 Task: Enable the option "Access unit delimiters" for "H.264/MPEG-4 Part 10/AVC encoder (x264 10-bit).
Action: Mouse moved to (105, 11)
Screenshot: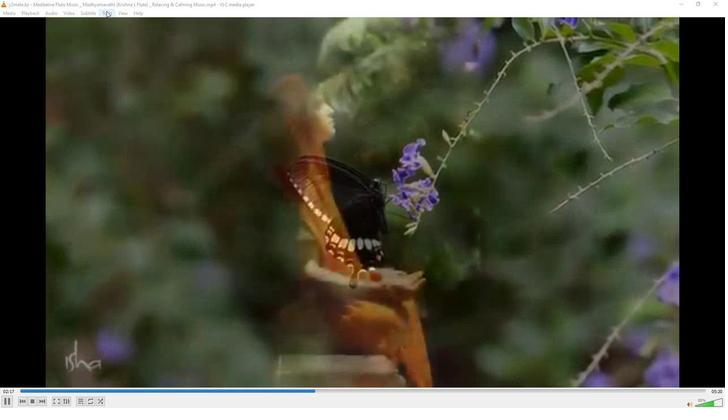 
Action: Mouse pressed left at (105, 11)
Screenshot: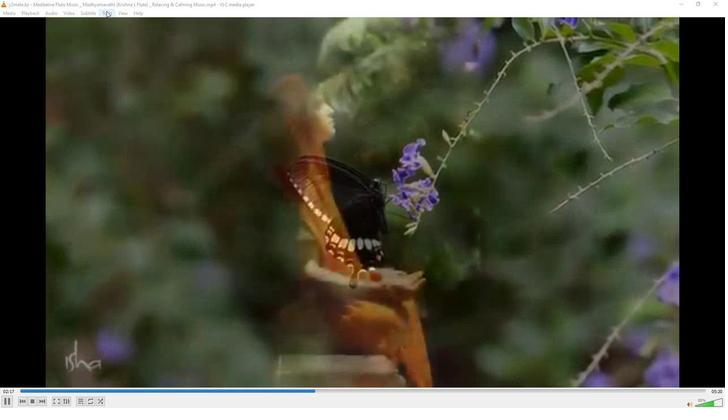 
Action: Mouse moved to (120, 105)
Screenshot: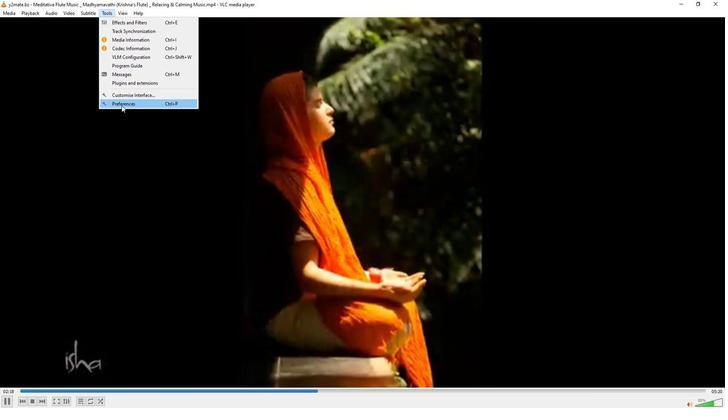 
Action: Mouse pressed left at (120, 105)
Screenshot: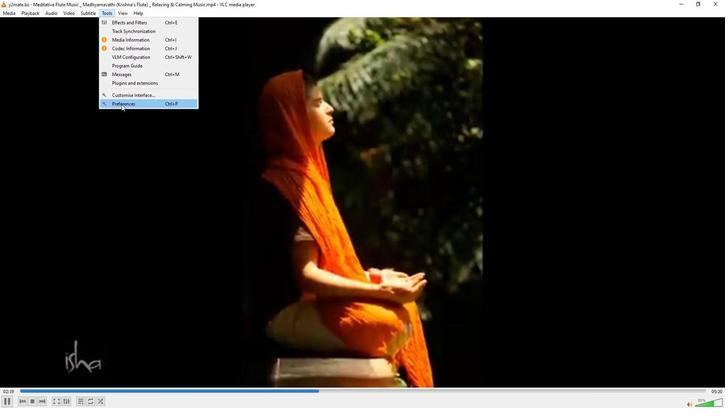 
Action: Mouse moved to (239, 333)
Screenshot: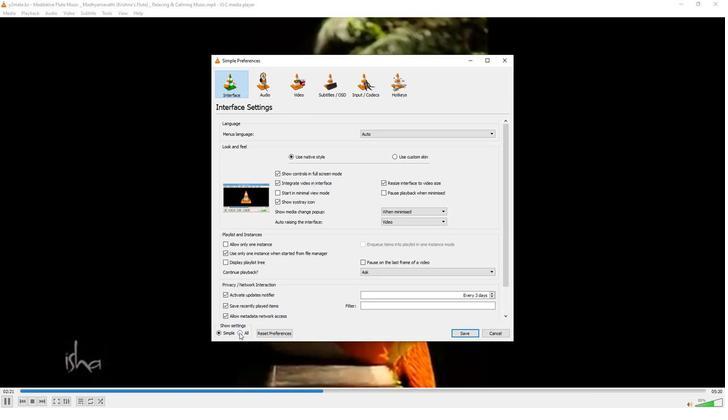 
Action: Mouse pressed left at (239, 333)
Screenshot: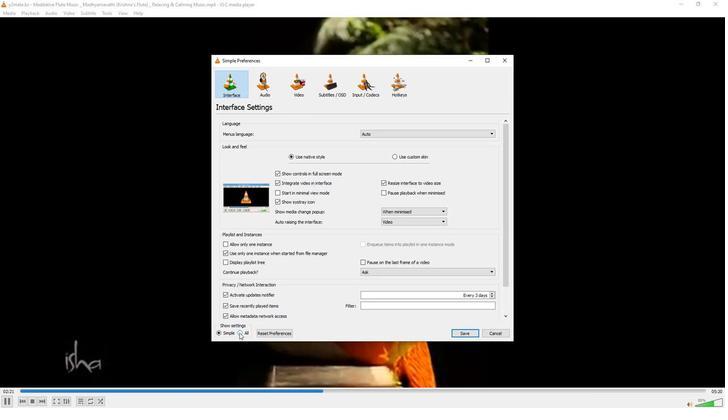 
Action: Mouse moved to (228, 257)
Screenshot: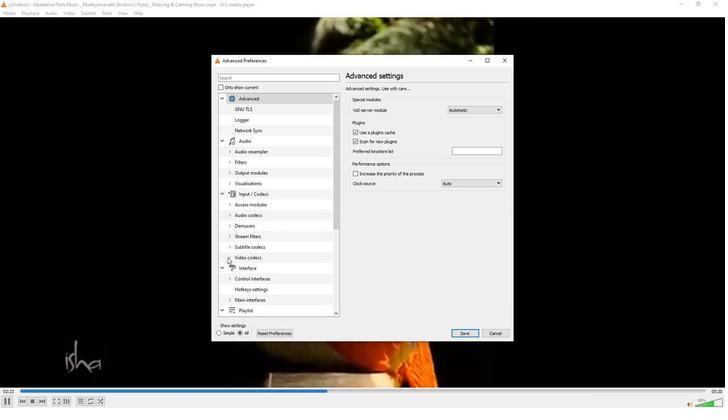 
Action: Mouse pressed left at (228, 257)
Screenshot: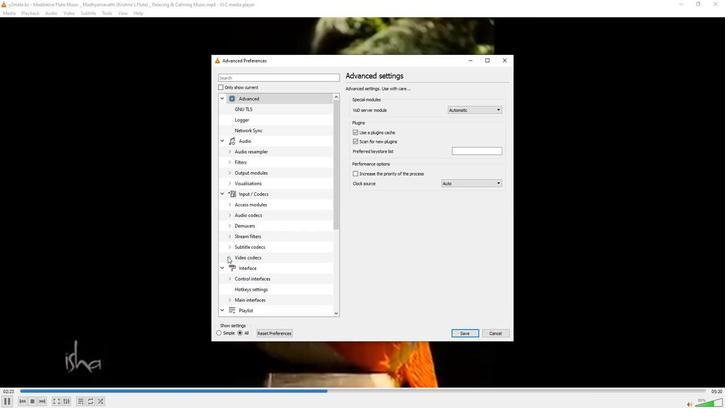 
Action: Mouse moved to (230, 269)
Screenshot: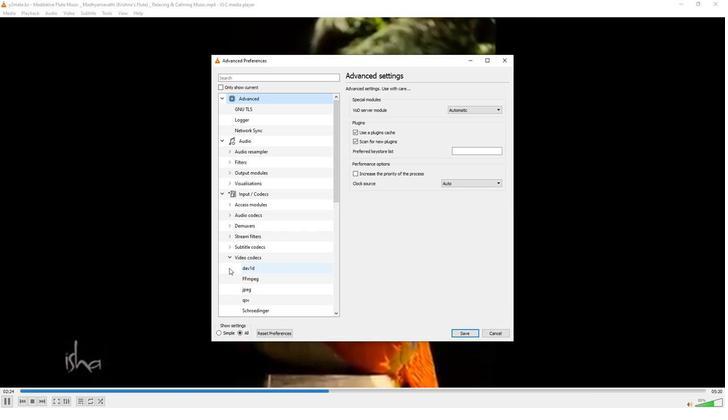
Action: Mouse scrolled (230, 268) with delta (0, 0)
Screenshot: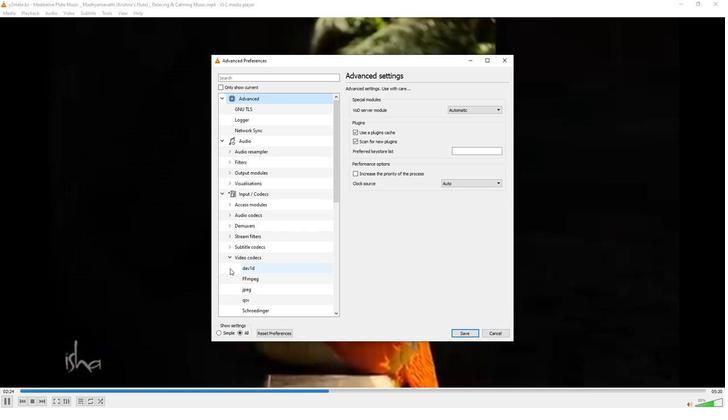 
Action: Mouse moved to (230, 269)
Screenshot: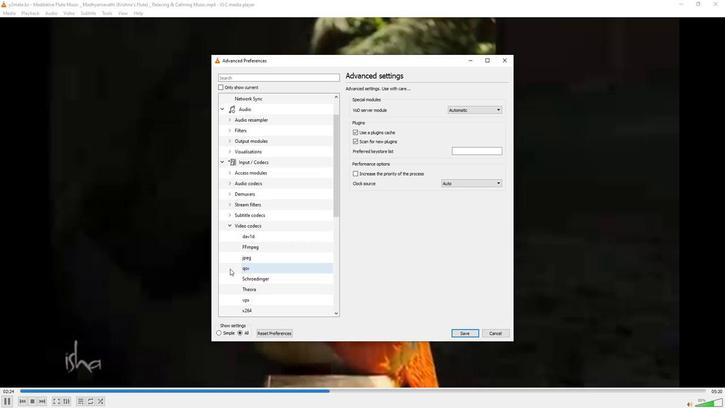 
Action: Mouse scrolled (230, 269) with delta (0, 0)
Screenshot: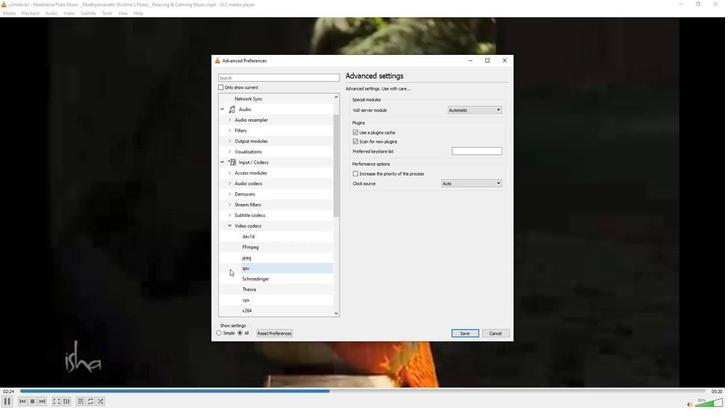 
Action: Mouse moved to (244, 289)
Screenshot: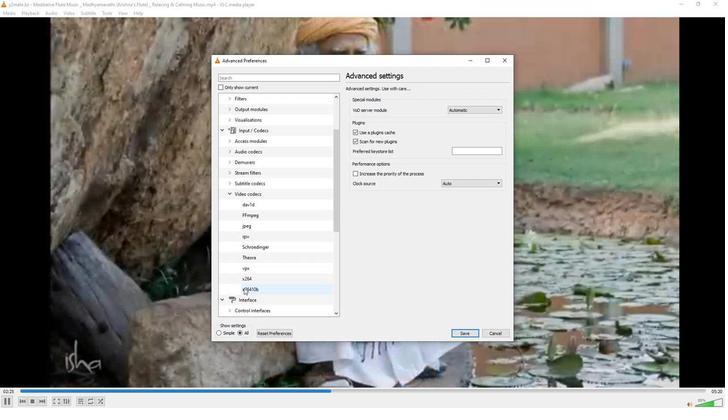 
Action: Mouse pressed left at (244, 289)
Screenshot: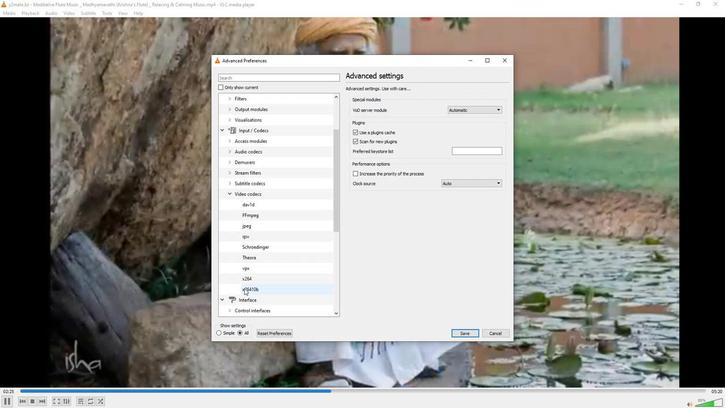 
Action: Mouse moved to (398, 253)
Screenshot: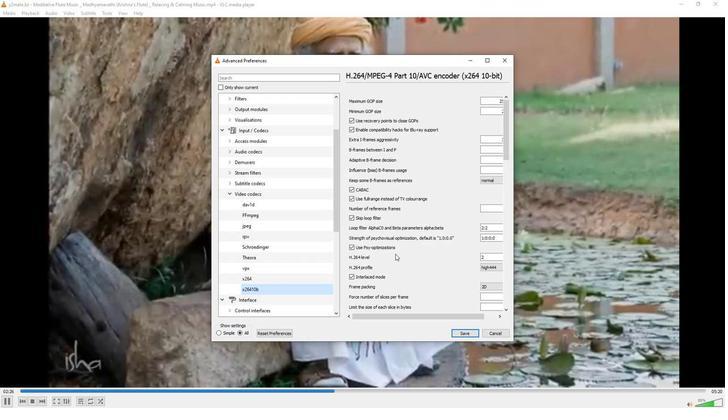 
Action: Mouse scrolled (398, 253) with delta (0, 0)
Screenshot: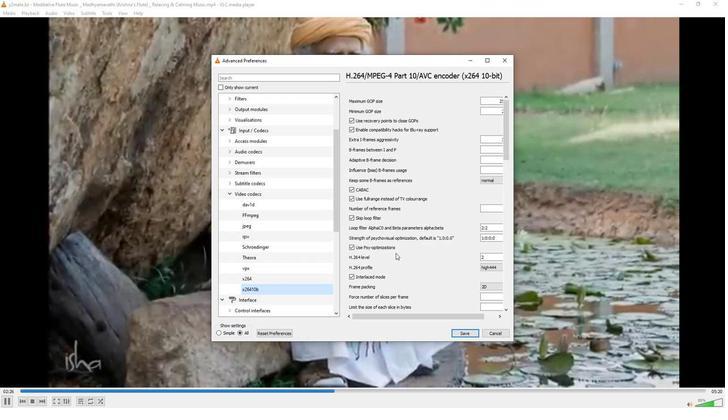 
Action: Mouse scrolled (398, 253) with delta (0, 0)
Screenshot: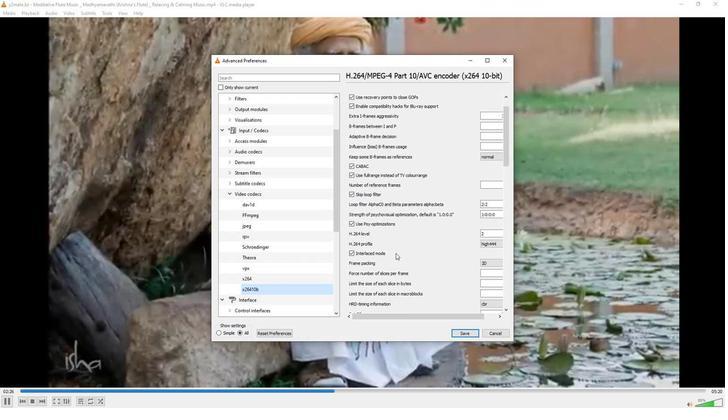 
Action: Mouse scrolled (398, 253) with delta (0, 0)
Screenshot: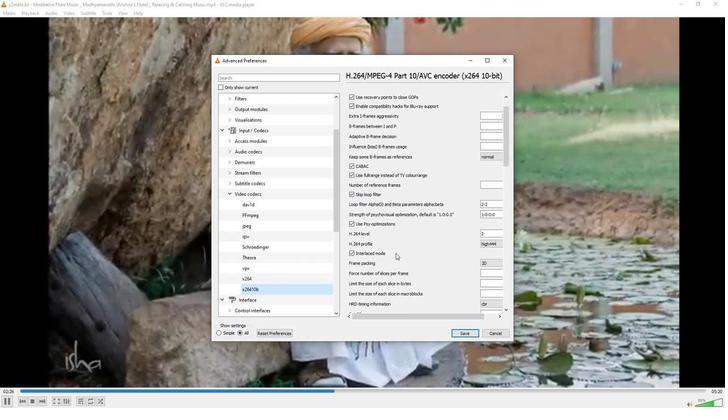 
Action: Mouse scrolled (398, 253) with delta (0, 0)
Screenshot: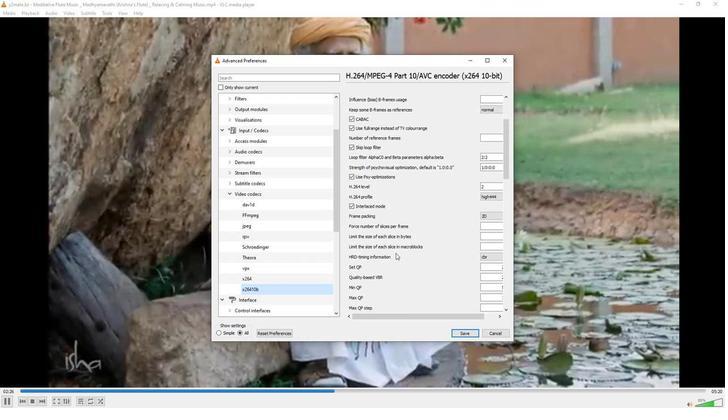 
Action: Mouse scrolled (398, 253) with delta (0, 0)
Screenshot: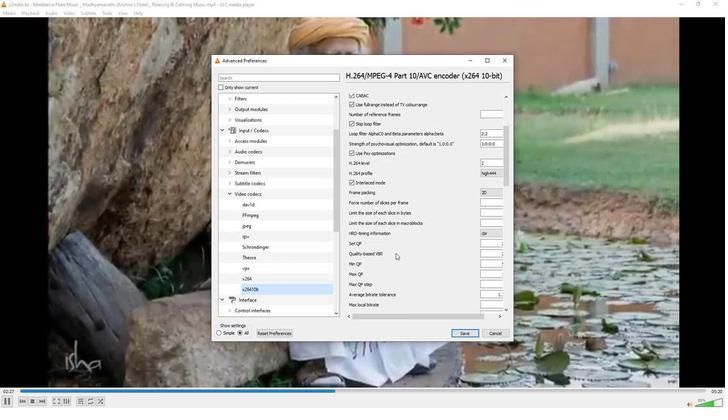 
Action: Mouse scrolled (398, 253) with delta (0, 0)
Screenshot: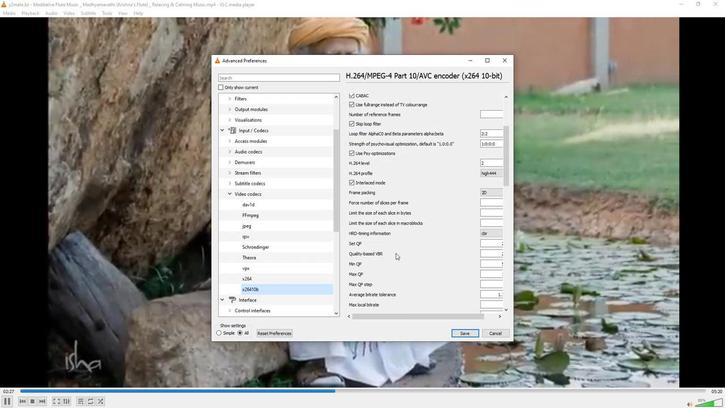 
Action: Mouse scrolled (398, 253) with delta (0, 0)
Screenshot: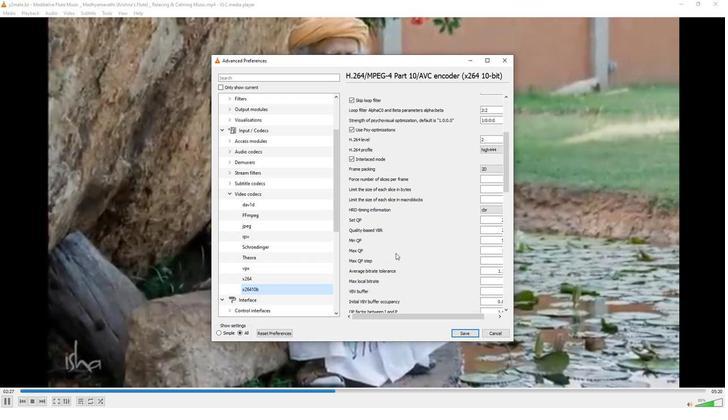 
Action: Mouse scrolled (398, 253) with delta (0, 0)
Screenshot: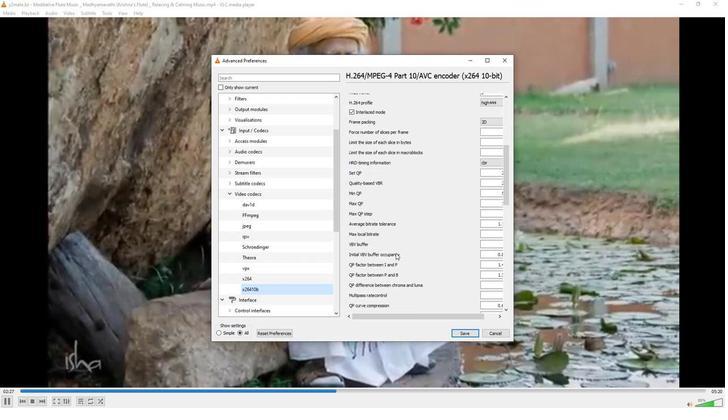
Action: Mouse scrolled (398, 253) with delta (0, 0)
Screenshot: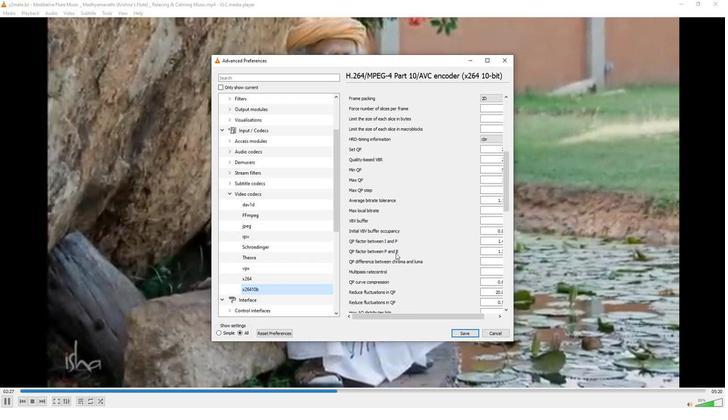 
Action: Mouse scrolled (398, 253) with delta (0, 0)
Screenshot: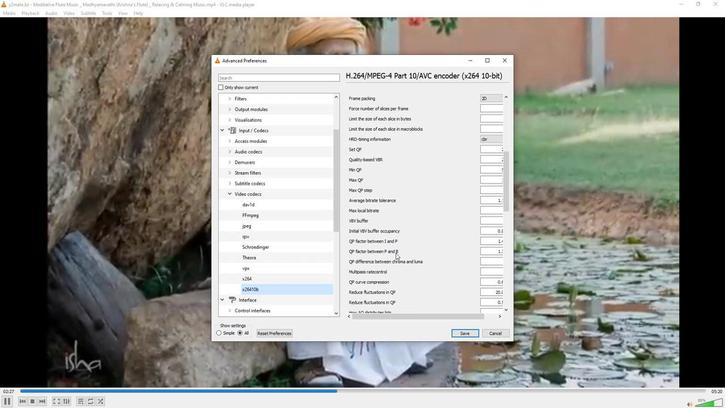 
Action: Mouse scrolled (398, 253) with delta (0, 0)
Screenshot: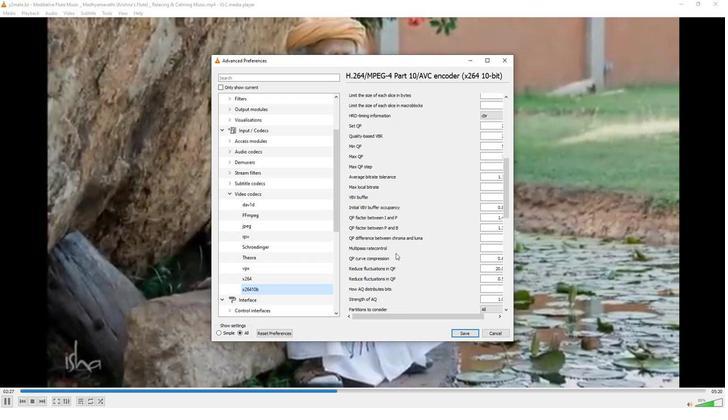 
Action: Mouse scrolled (398, 253) with delta (0, 0)
Screenshot: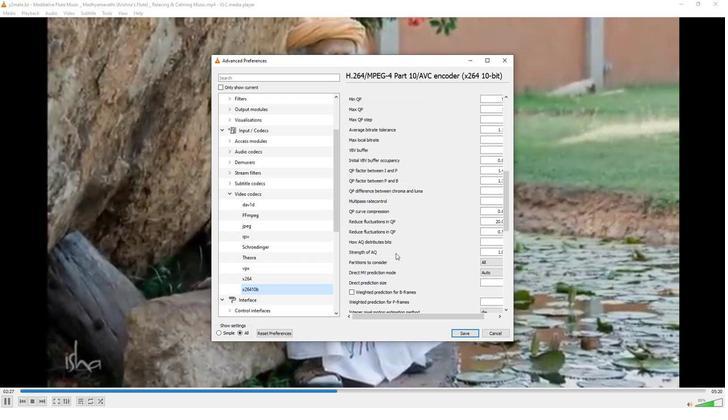 
Action: Mouse scrolled (398, 253) with delta (0, 0)
Screenshot: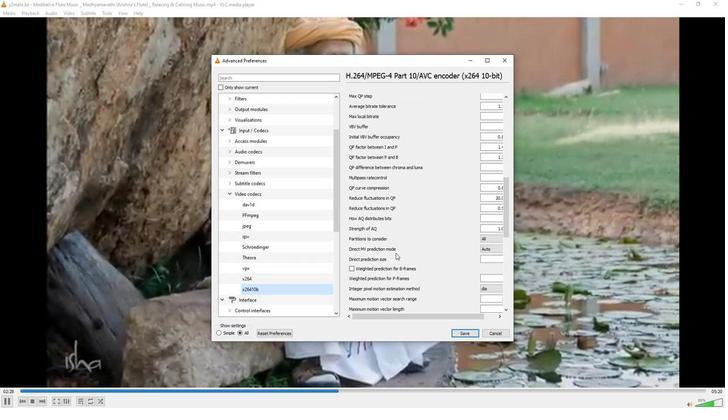 
Action: Mouse scrolled (398, 253) with delta (0, 0)
Screenshot: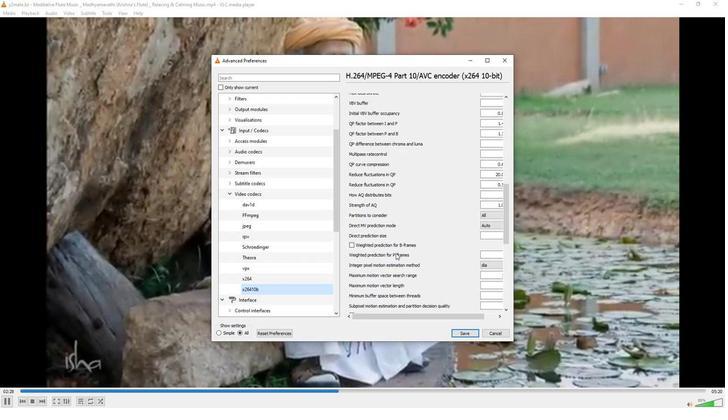 
Action: Mouse scrolled (398, 253) with delta (0, 0)
Screenshot: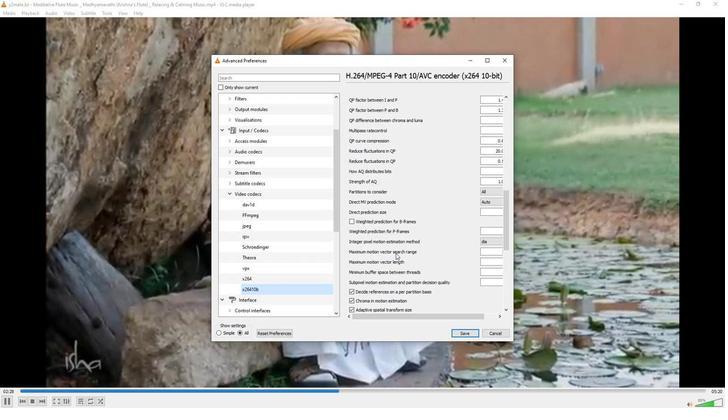 
Action: Mouse scrolled (398, 253) with delta (0, 0)
Screenshot: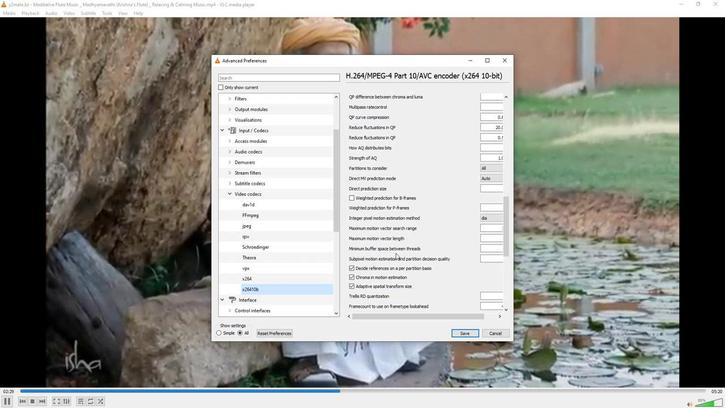 
Action: Mouse scrolled (398, 253) with delta (0, 0)
Screenshot: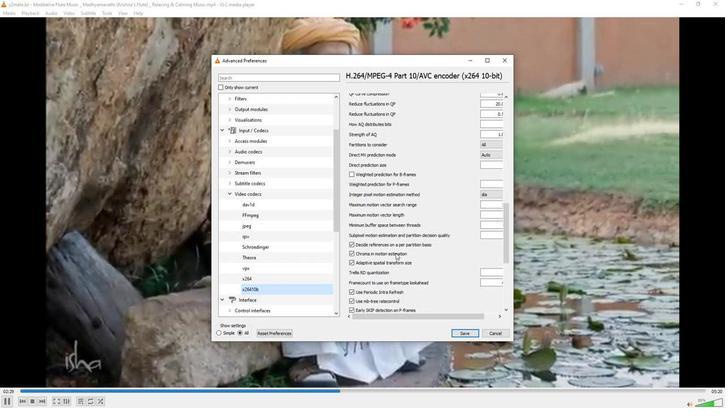 
Action: Mouse scrolled (398, 253) with delta (0, 0)
Screenshot: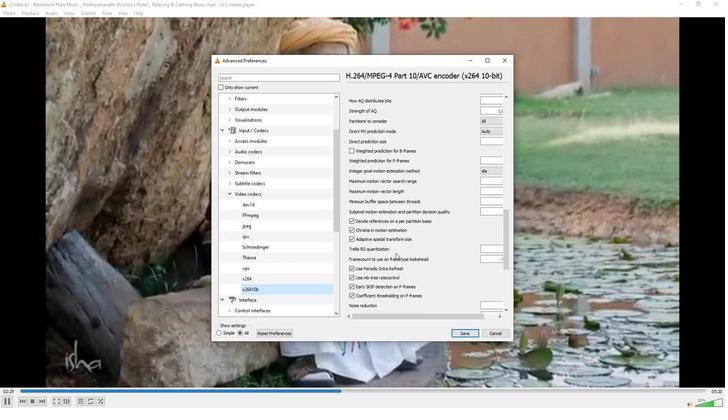 
Action: Mouse scrolled (398, 253) with delta (0, 0)
Screenshot: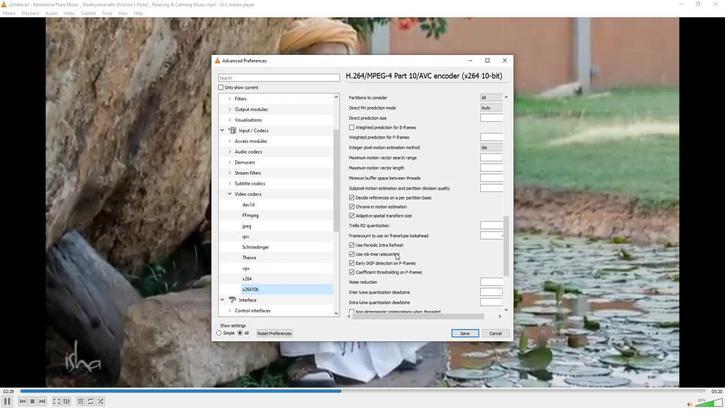 
Action: Mouse scrolled (398, 253) with delta (0, 0)
Screenshot: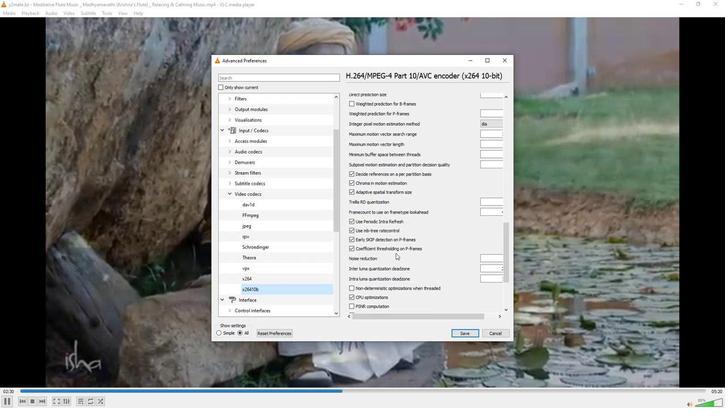 
Action: Mouse scrolled (398, 253) with delta (0, 0)
Screenshot: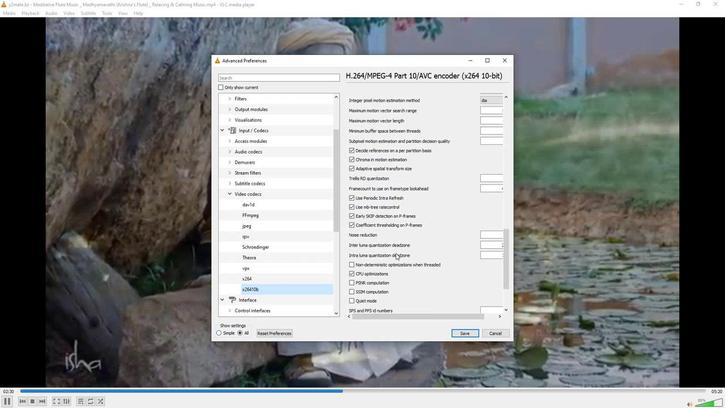 
Action: Mouse scrolled (398, 253) with delta (0, 0)
Screenshot: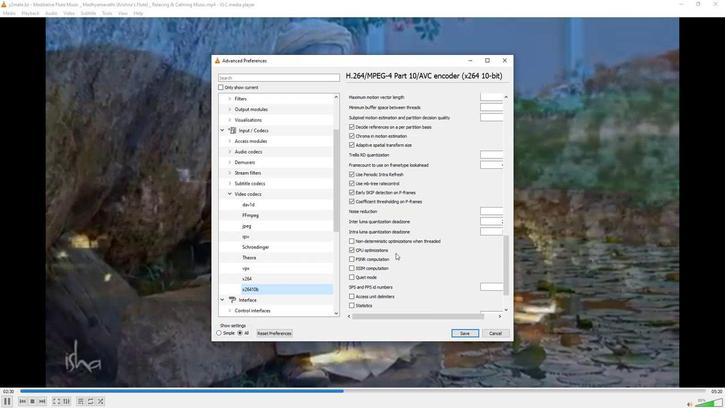 
Action: Mouse moved to (353, 273)
Screenshot: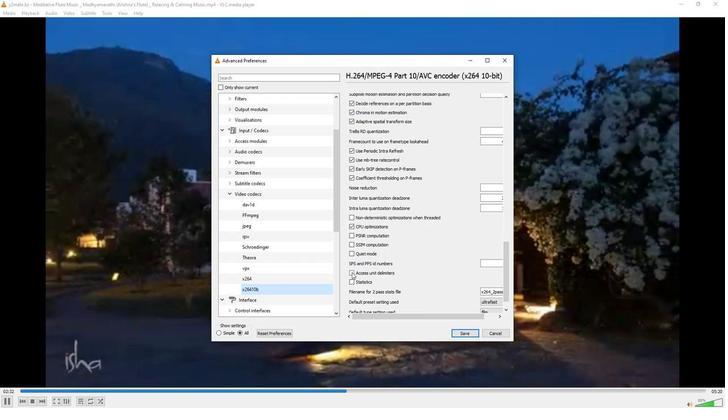 
Action: Mouse pressed left at (353, 273)
Screenshot: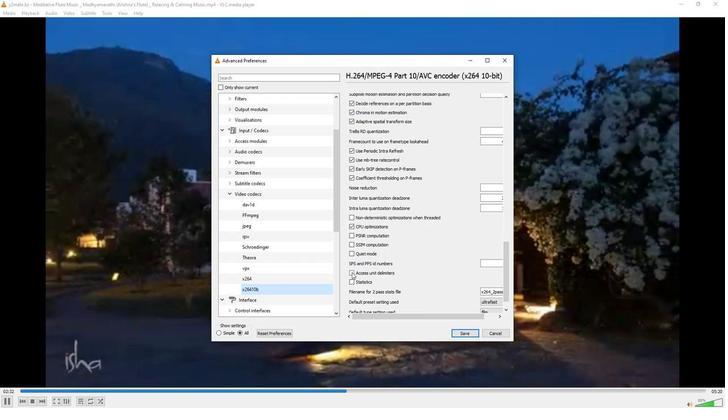 
Action: Mouse moved to (374, 264)
Screenshot: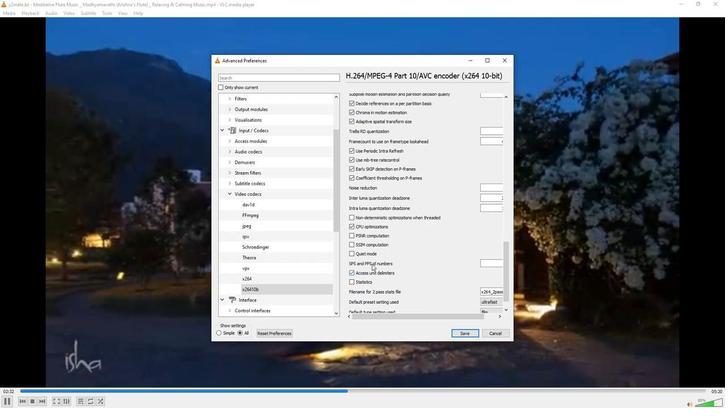 
